 Task: Look for One-way flight tickets for 2 adults, in Business from Abu Rudeis to Tehran to travel on 19-Nov-2023.  Stops: Any number of stops. Choice of flight is British Airways.
Action: Mouse moved to (275, 247)
Screenshot: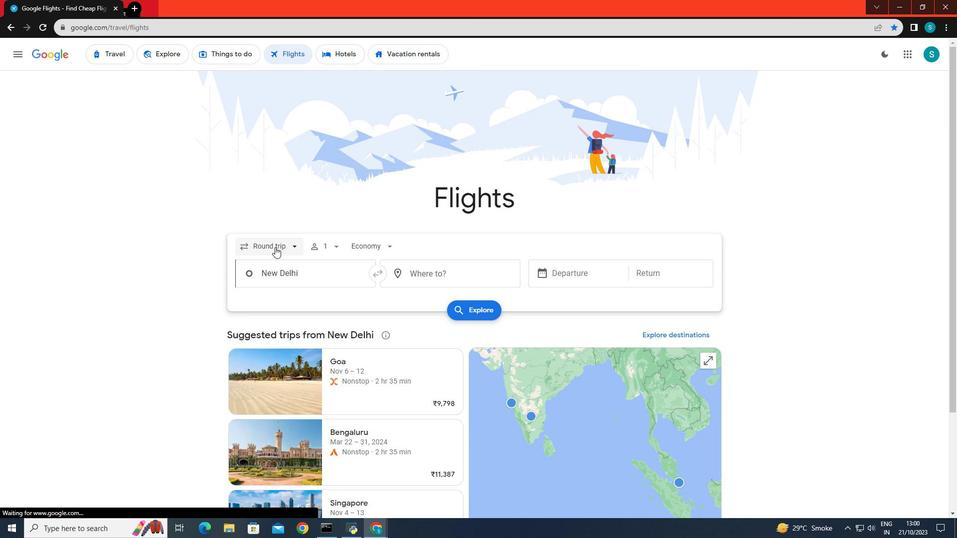 
Action: Mouse pressed left at (275, 247)
Screenshot: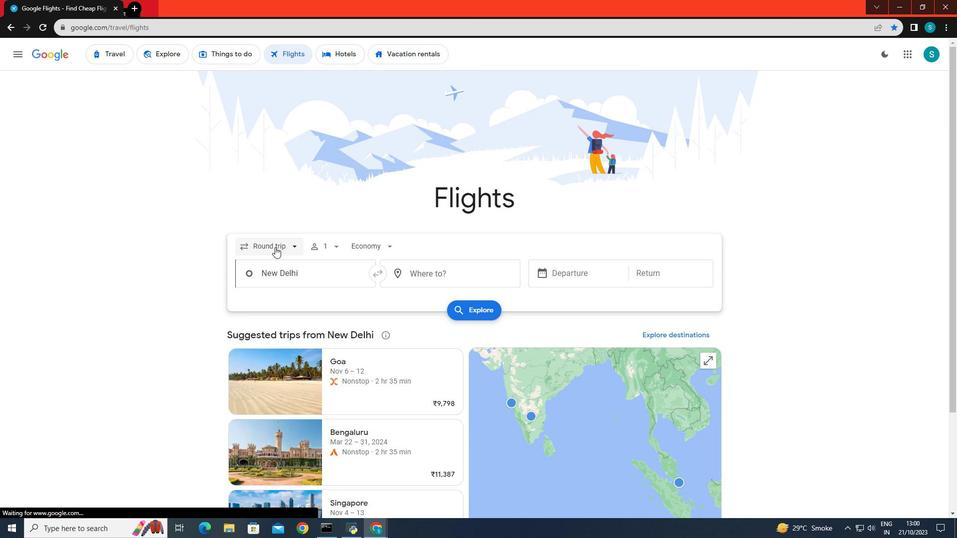 
Action: Mouse moved to (277, 297)
Screenshot: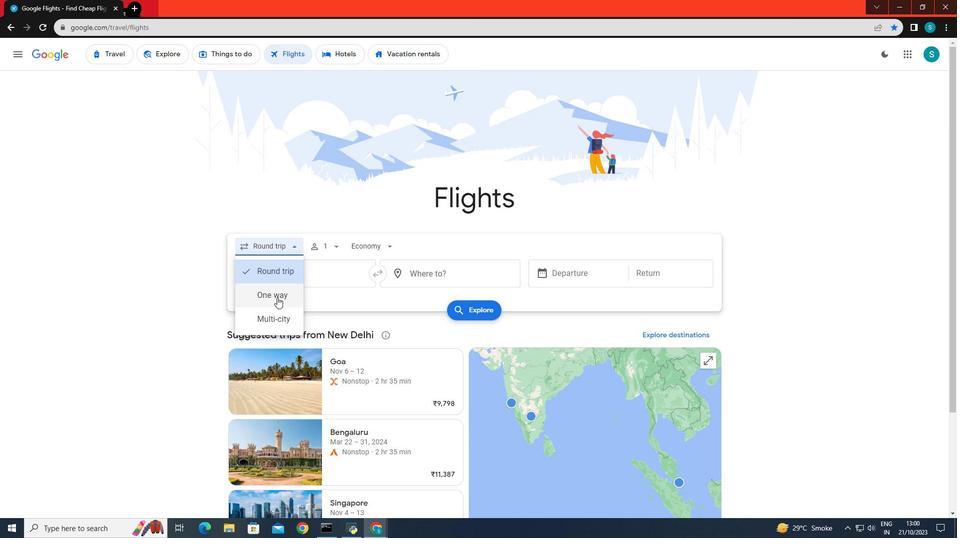 
Action: Mouse pressed left at (277, 297)
Screenshot: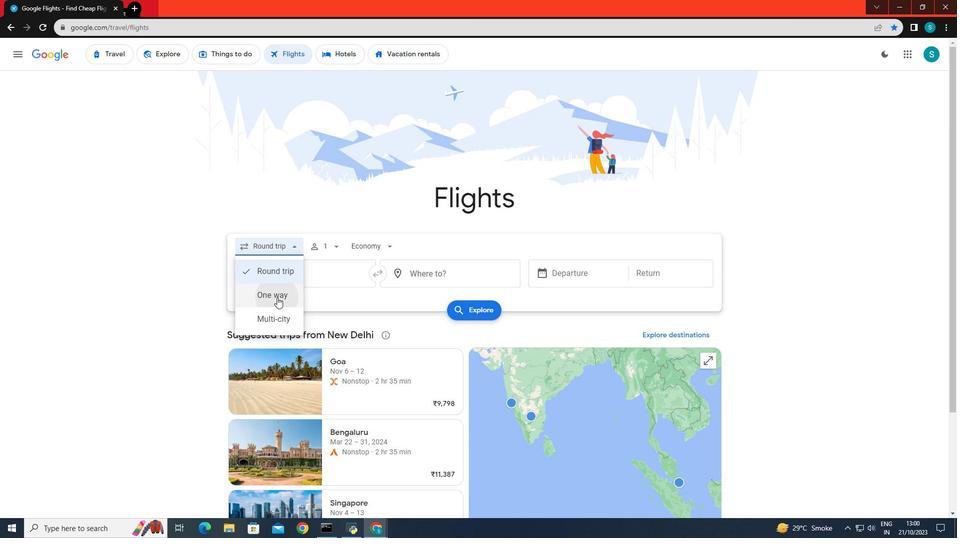 
Action: Mouse moved to (327, 239)
Screenshot: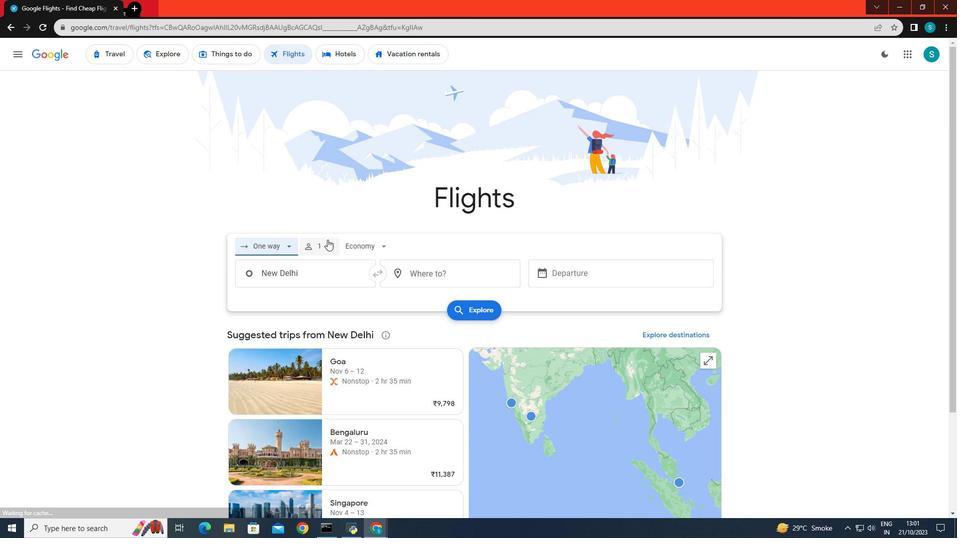 
Action: Mouse pressed left at (327, 239)
Screenshot: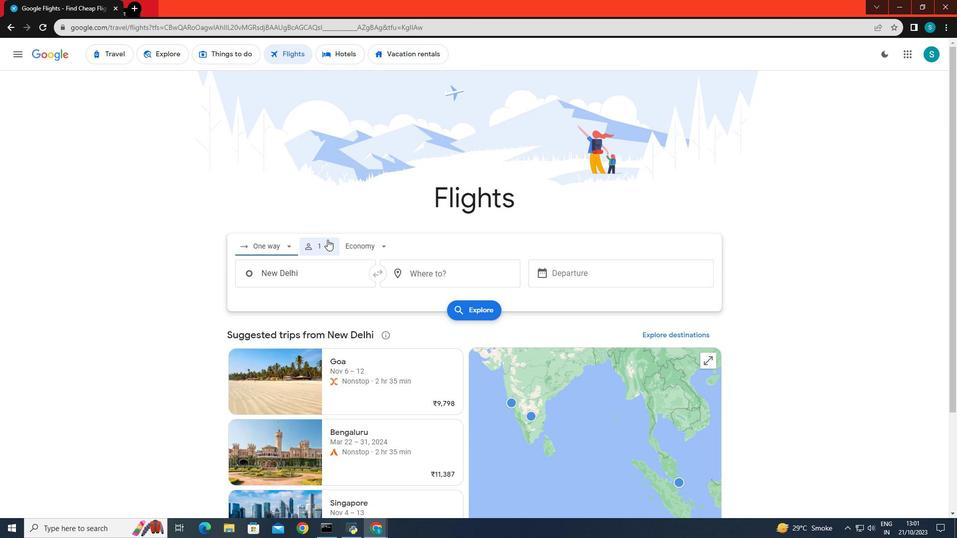 
Action: Mouse moved to (406, 269)
Screenshot: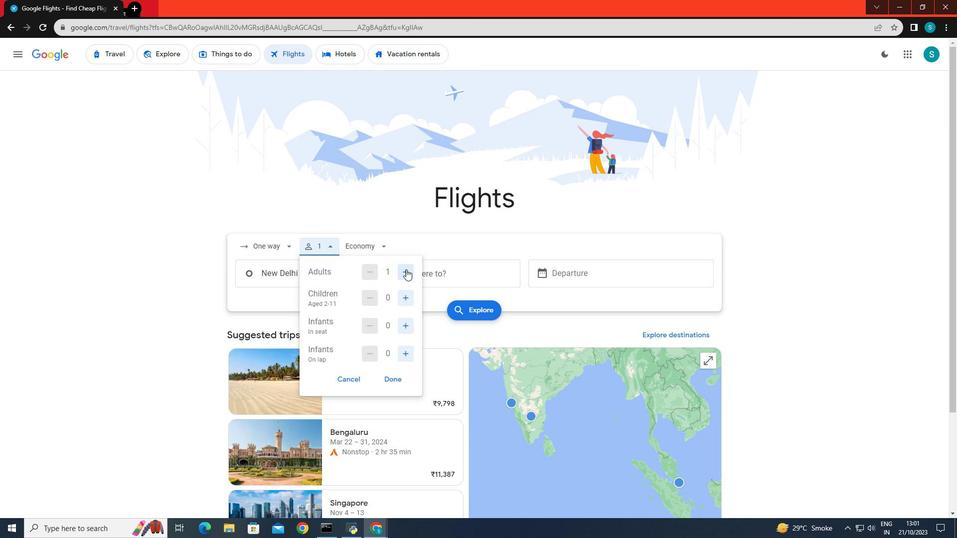 
Action: Mouse pressed left at (406, 269)
Screenshot: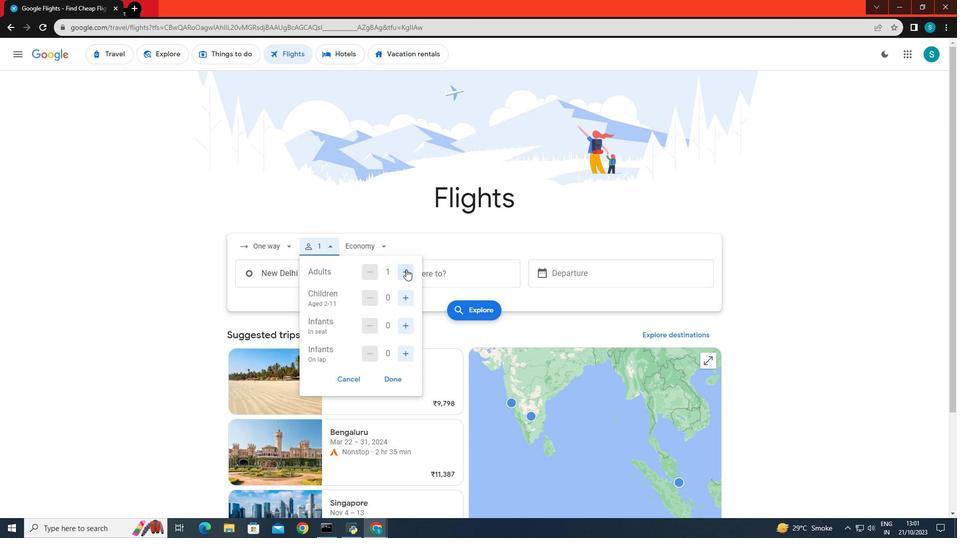 
Action: Mouse moved to (395, 379)
Screenshot: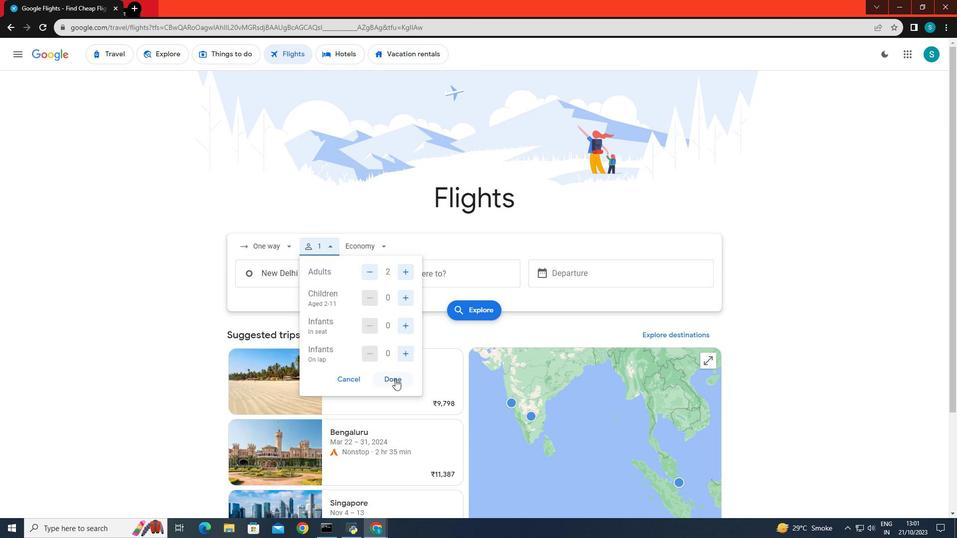 
Action: Mouse pressed left at (395, 379)
Screenshot: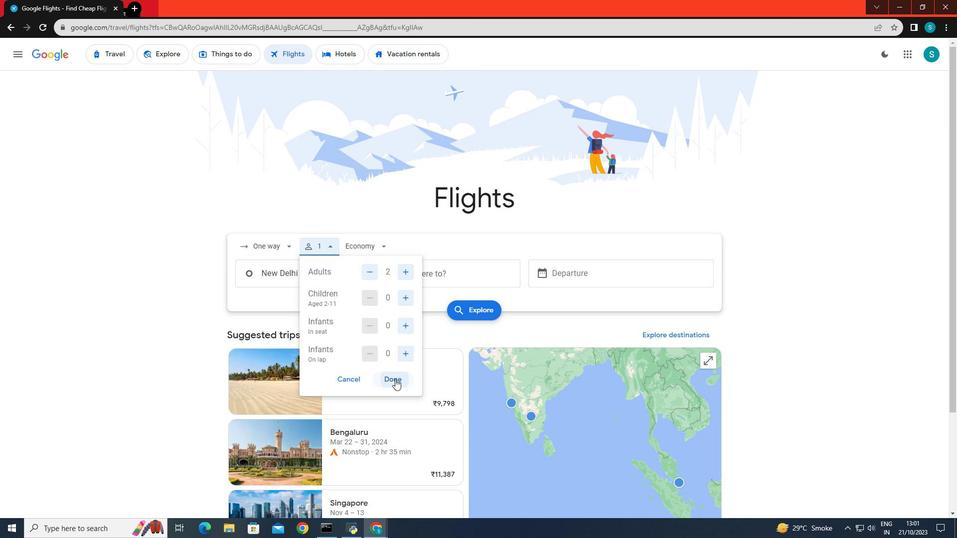 
Action: Mouse moved to (363, 243)
Screenshot: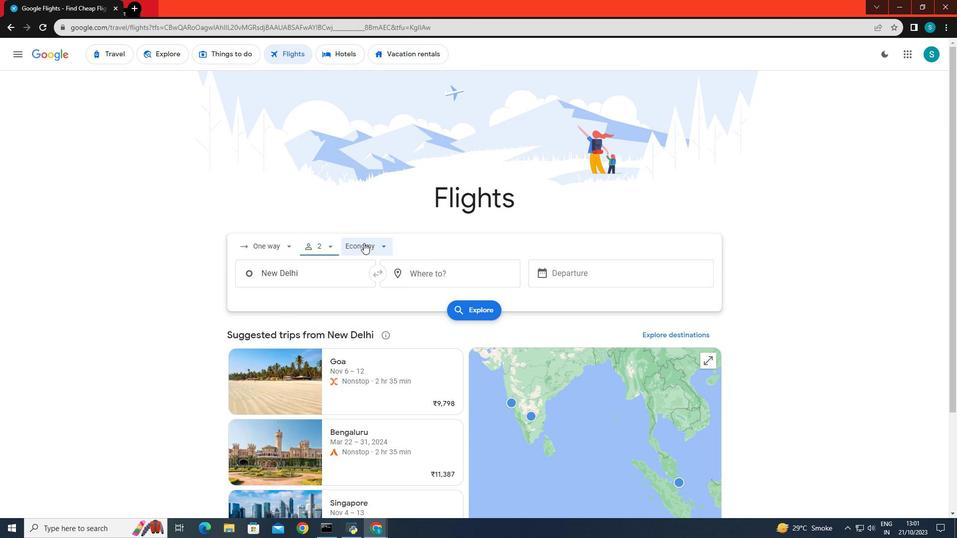 
Action: Mouse pressed left at (363, 243)
Screenshot: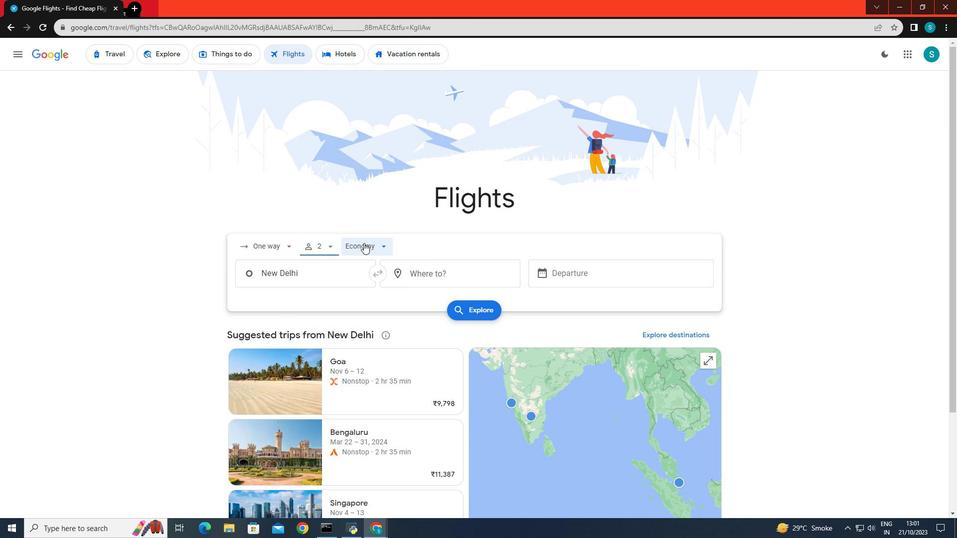
Action: Mouse moved to (360, 314)
Screenshot: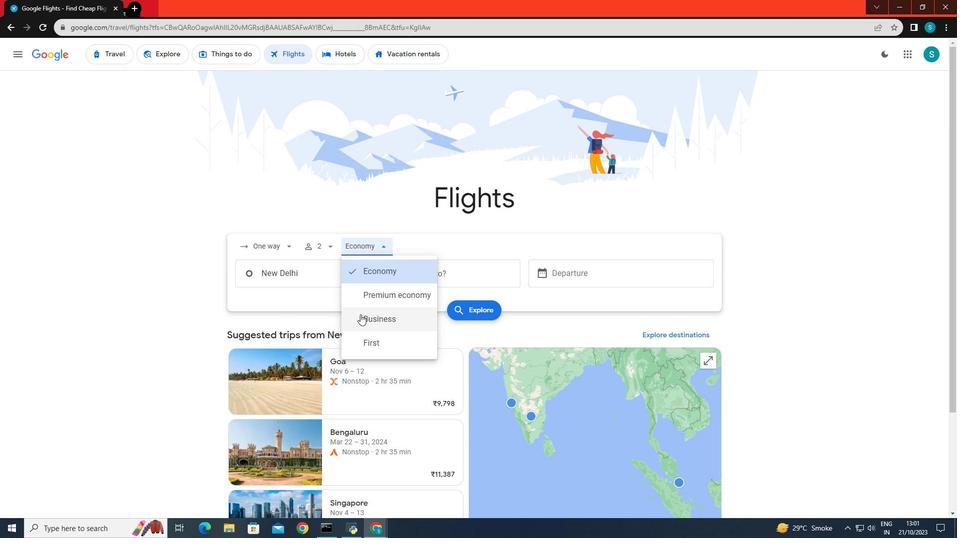 
Action: Mouse pressed left at (360, 314)
Screenshot: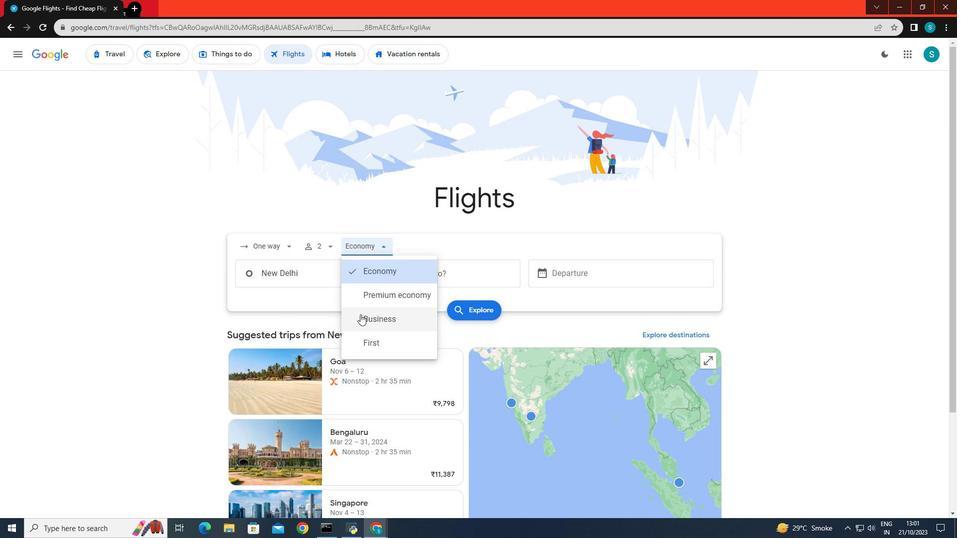 
Action: Mouse moved to (309, 266)
Screenshot: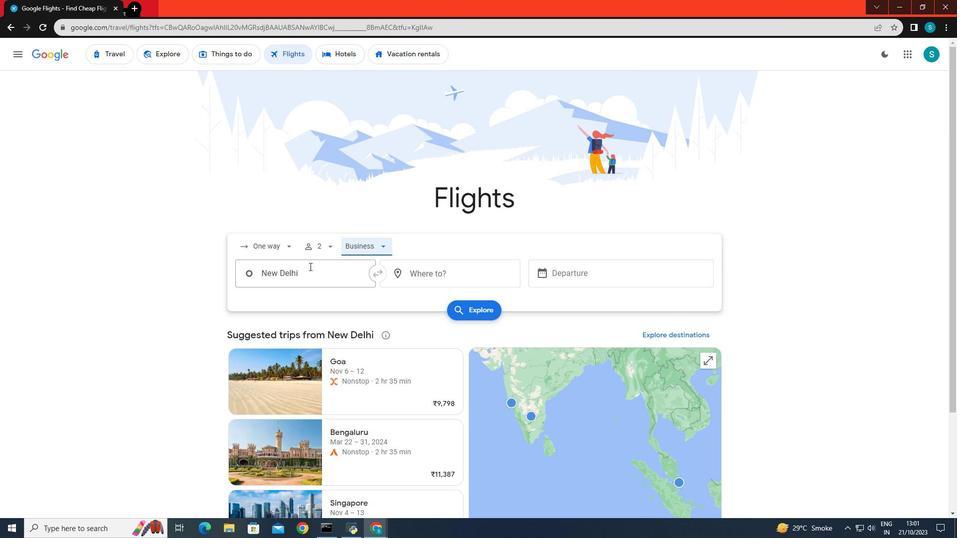 
Action: Mouse scrolled (309, 266) with delta (0, 0)
Screenshot: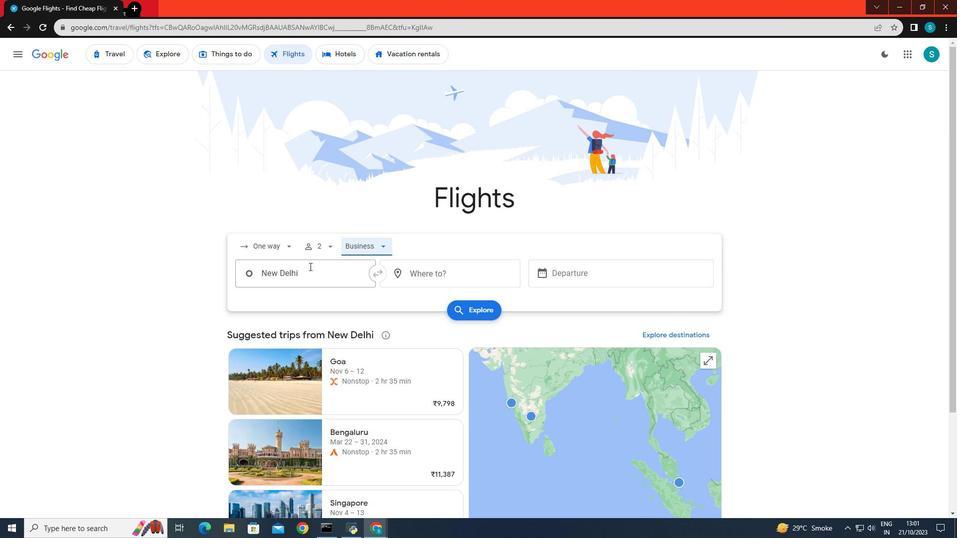 
Action: Mouse scrolled (309, 266) with delta (0, 0)
Screenshot: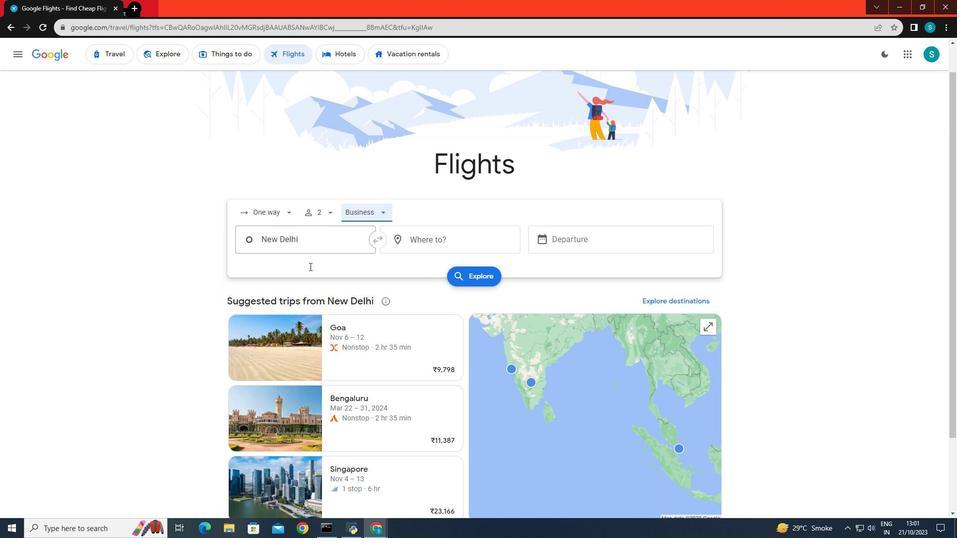 
Action: Mouse moved to (312, 178)
Screenshot: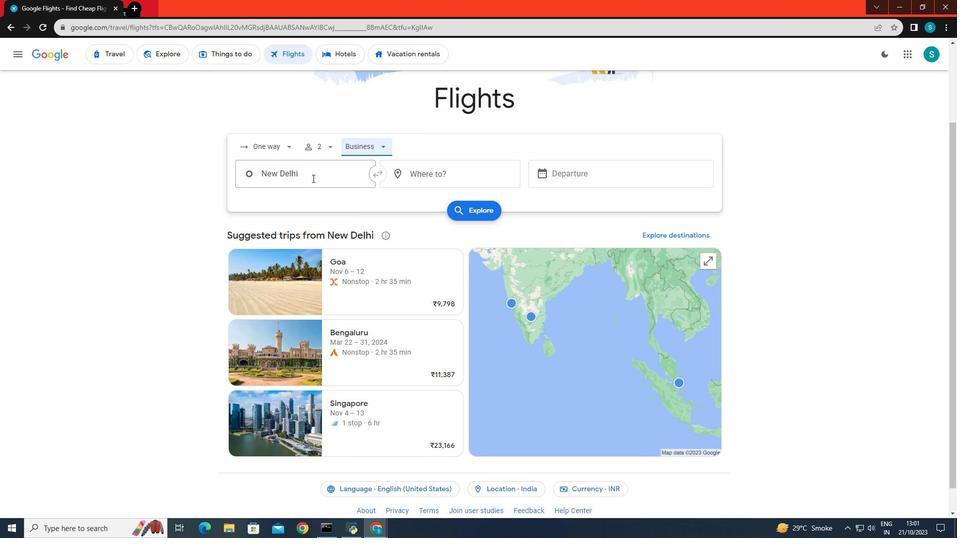 
Action: Mouse pressed left at (312, 178)
Screenshot: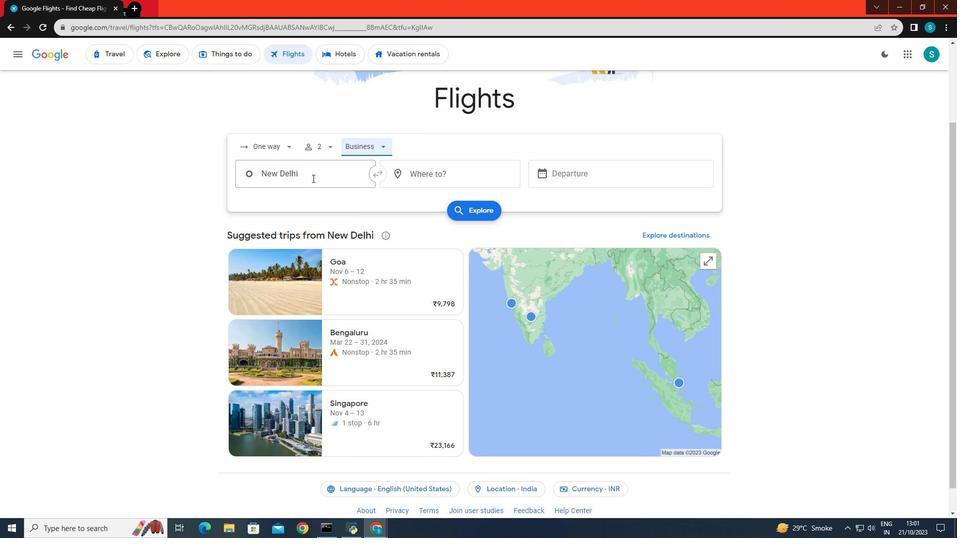 
Action: Key pressed <Key.backspace><Key.caps_lock>A<Key.caps_lock>bu<Key.space><Key.backspace><Key.space><Key.caps_lock>R<Key.caps_lock>udei
Screenshot: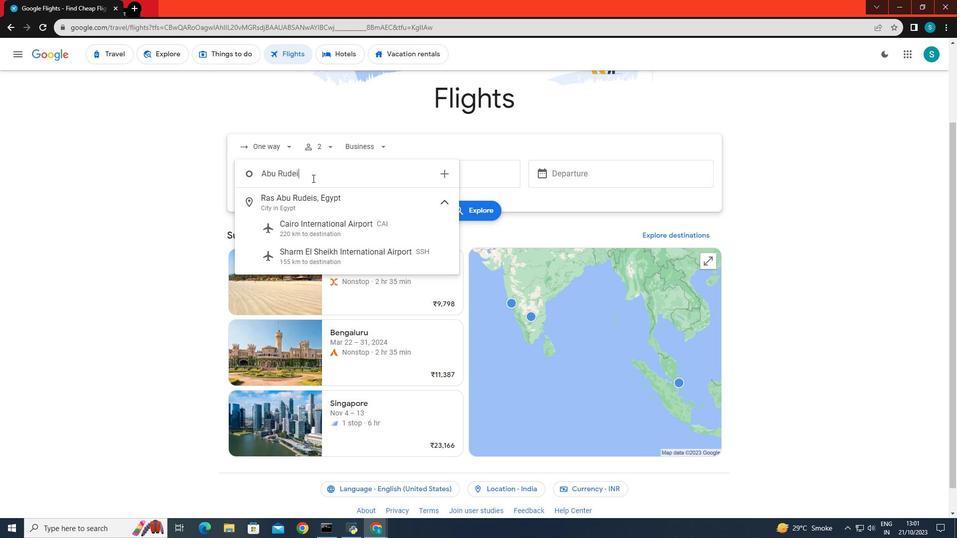 
Action: Mouse moved to (313, 224)
Screenshot: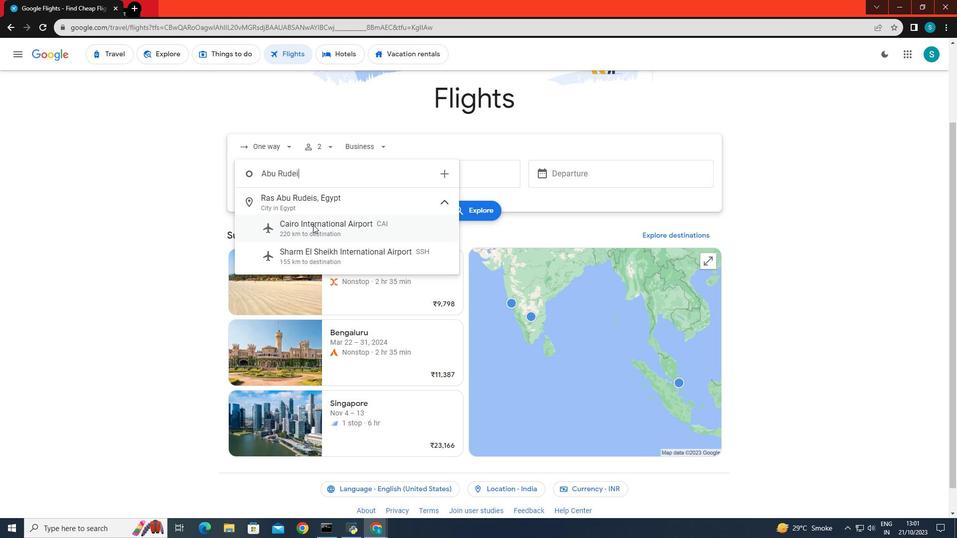 
Action: Mouse pressed left at (313, 224)
Screenshot: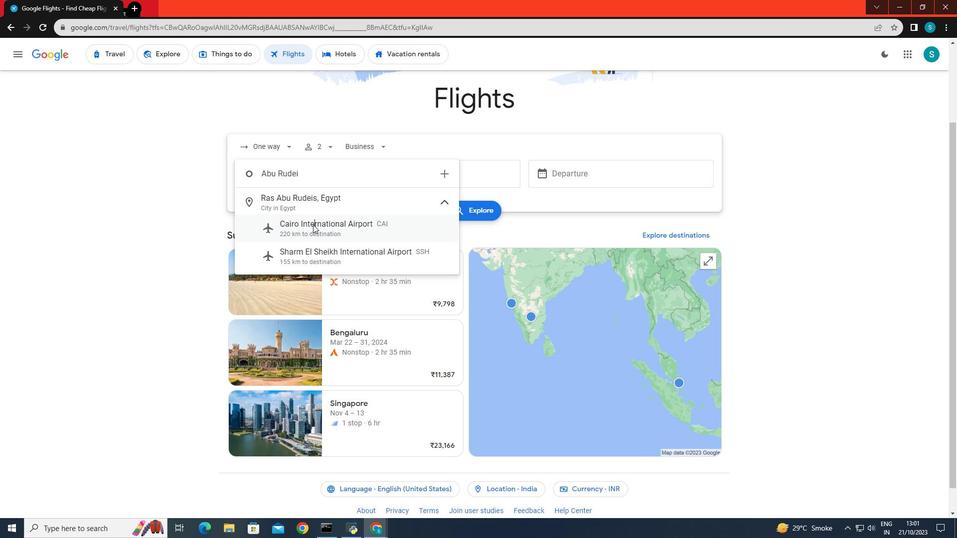 
Action: Mouse moved to (411, 177)
Screenshot: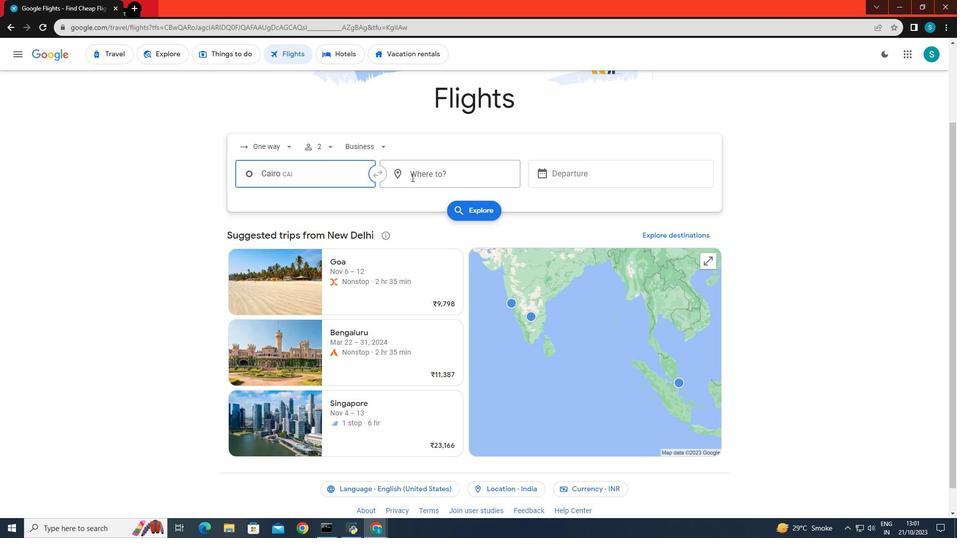 
Action: Mouse pressed left at (411, 177)
Screenshot: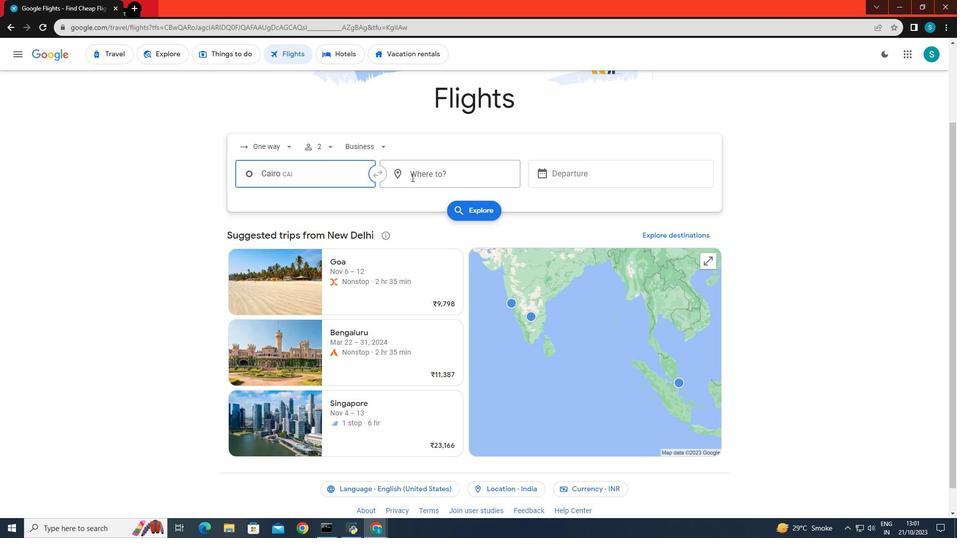 
Action: Key pressed <Key.caps_lock>T<Key.caps_lock>ehran
Screenshot: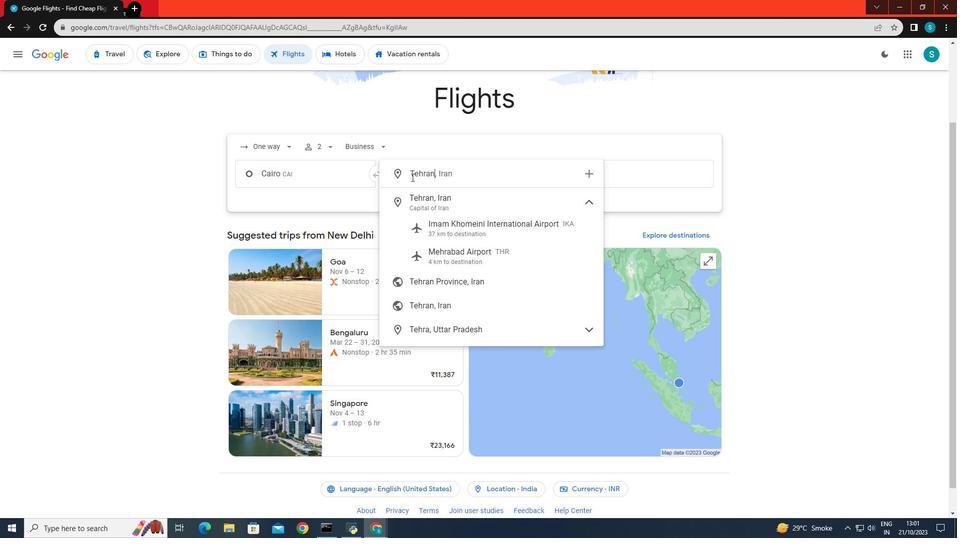 
Action: Mouse moved to (434, 252)
Screenshot: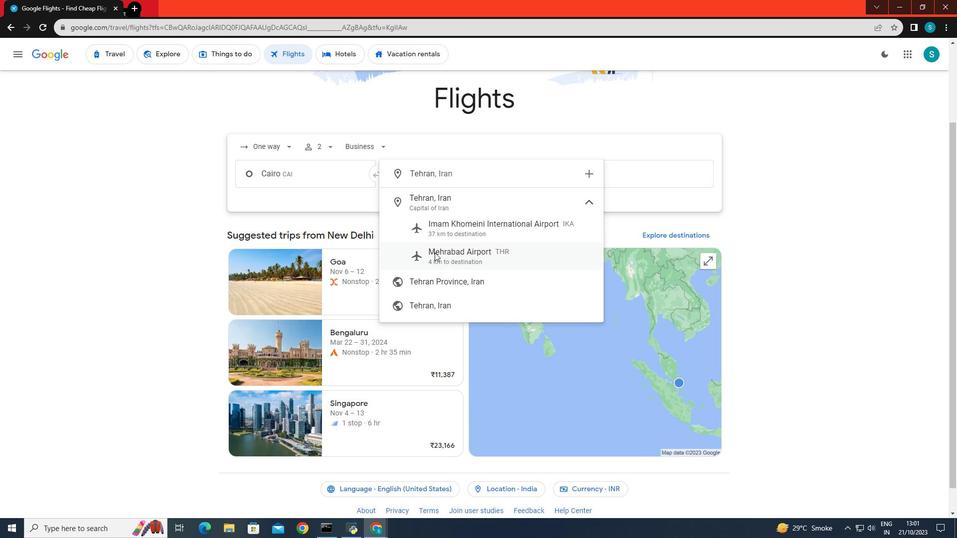 
Action: Mouse pressed left at (434, 252)
Screenshot: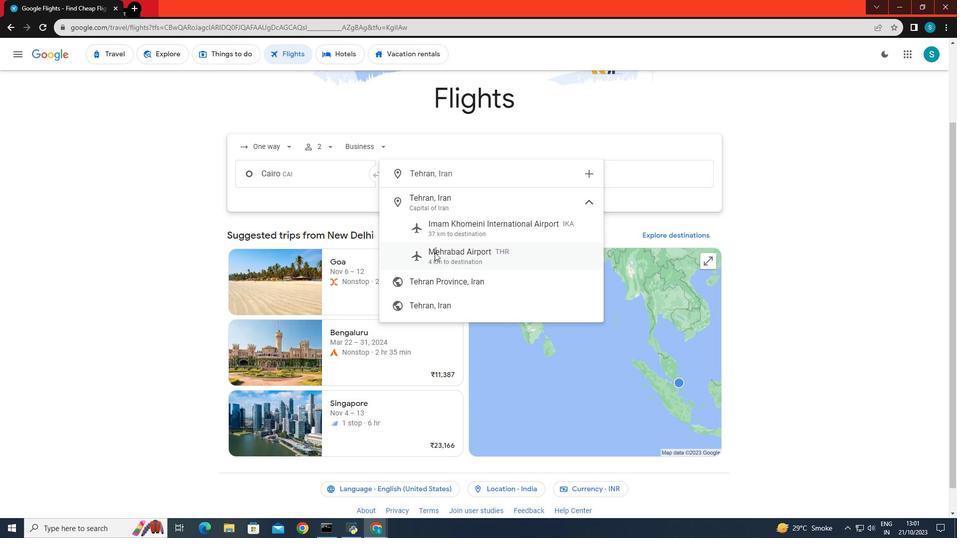 
Action: Mouse moved to (573, 169)
Screenshot: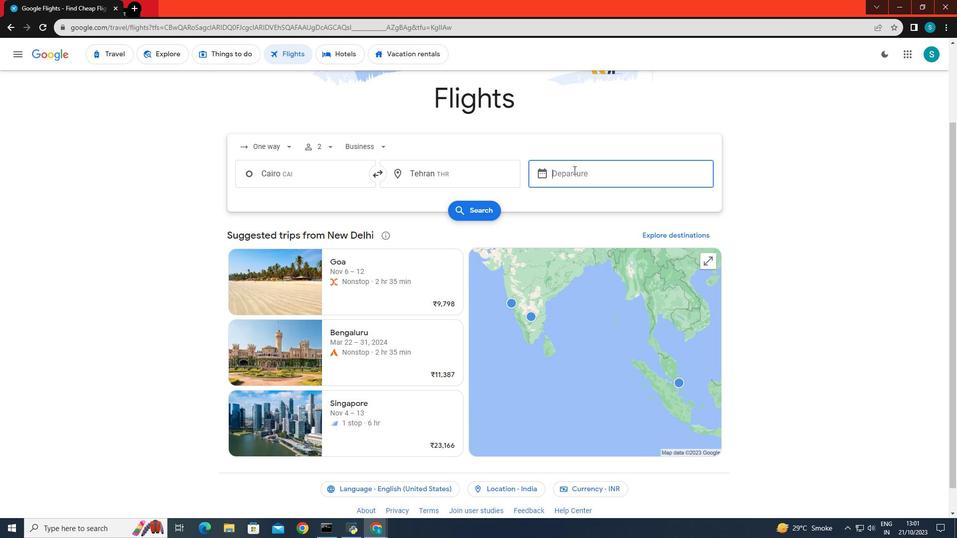 
Action: Mouse pressed left at (573, 169)
Screenshot: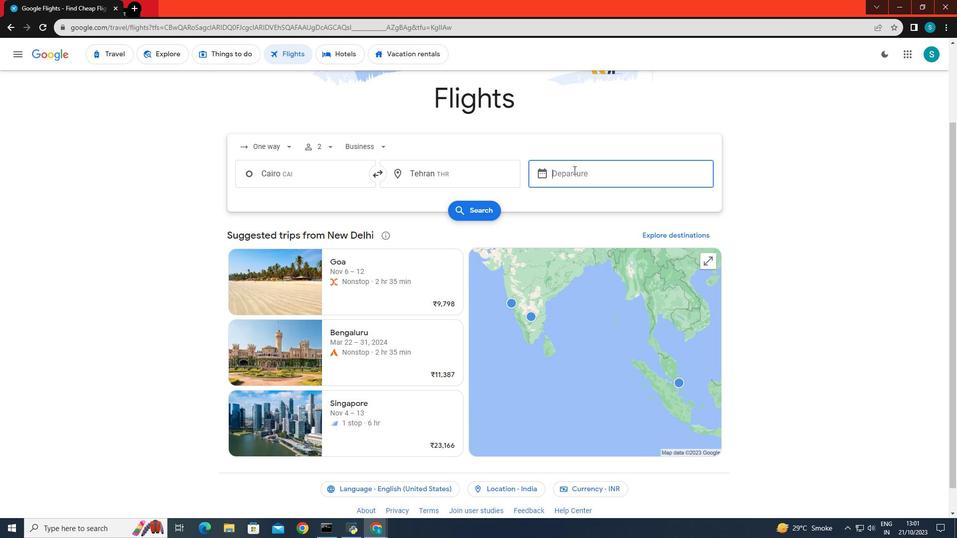 
Action: Mouse moved to (550, 324)
Screenshot: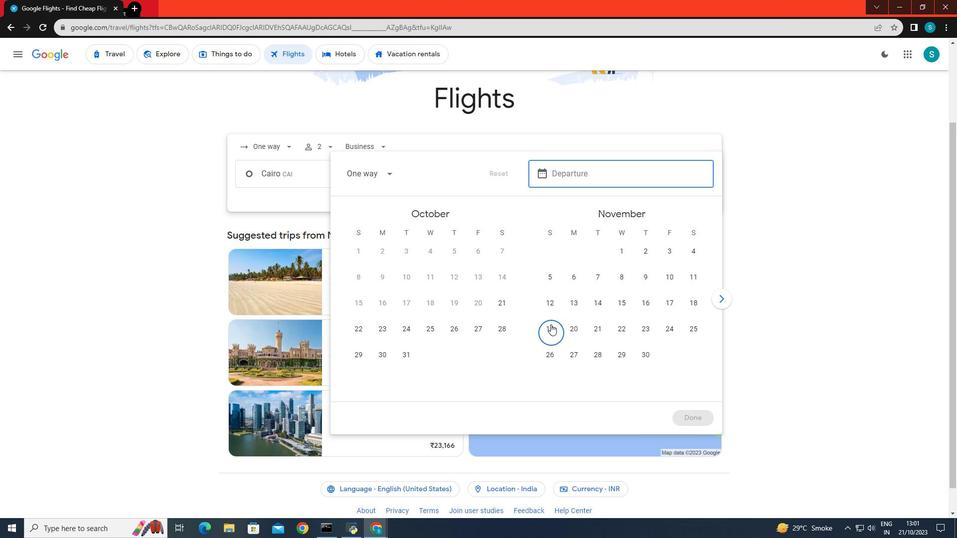 
Action: Mouse pressed left at (550, 324)
Screenshot: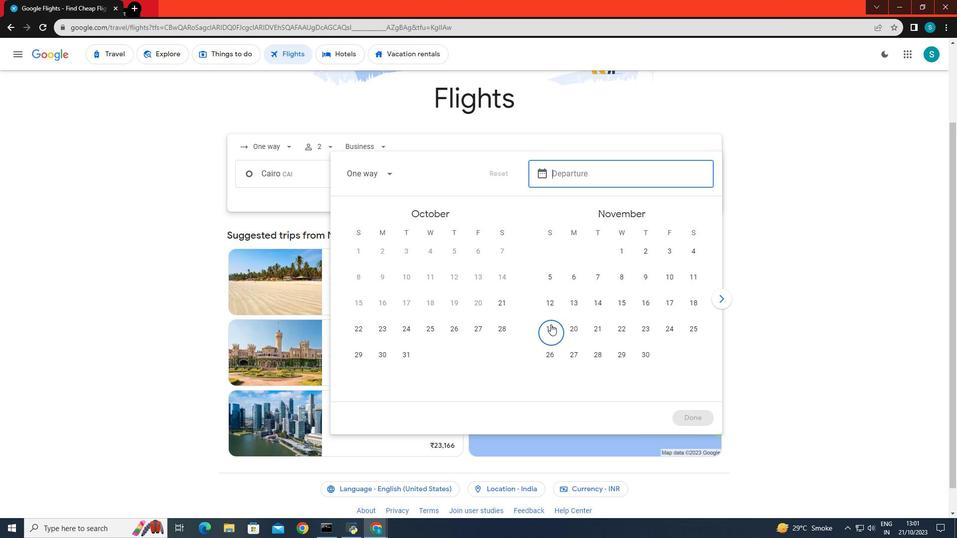 
Action: Mouse moved to (690, 415)
Screenshot: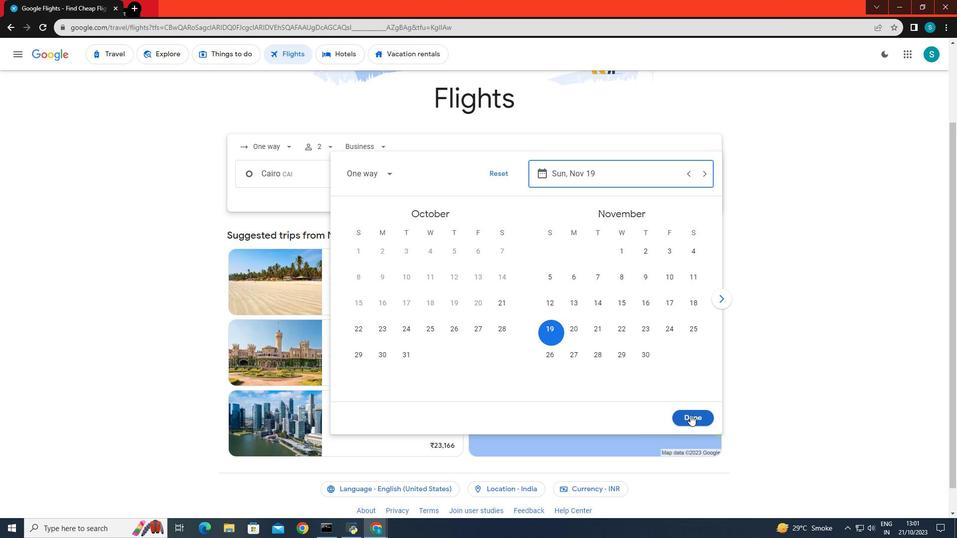 
Action: Mouse pressed left at (690, 415)
Screenshot: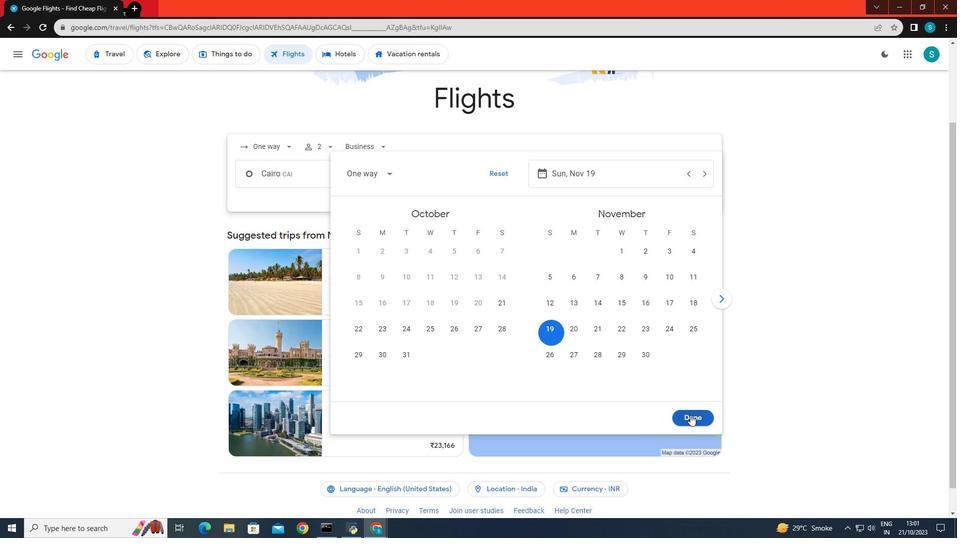 
Action: Mouse moved to (479, 210)
Screenshot: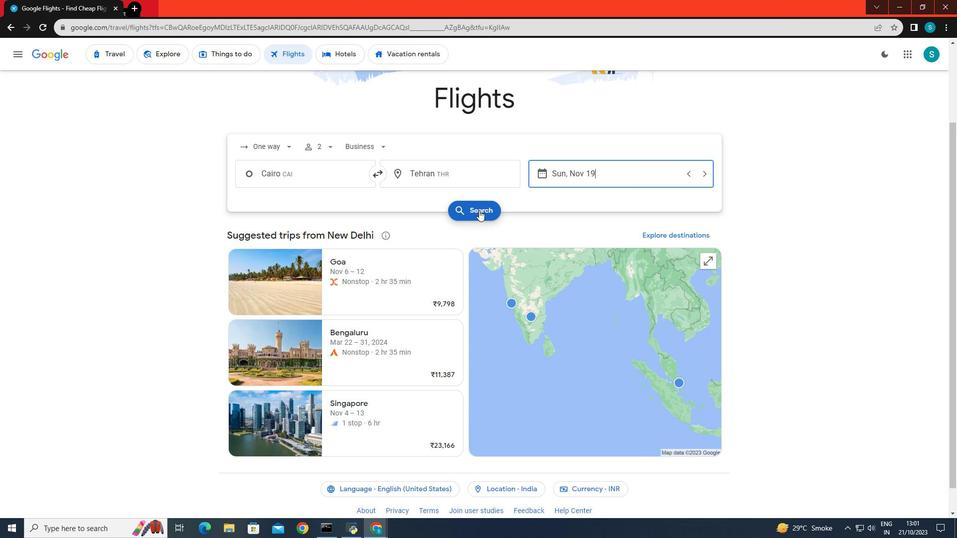 
Action: Mouse pressed left at (479, 210)
Screenshot: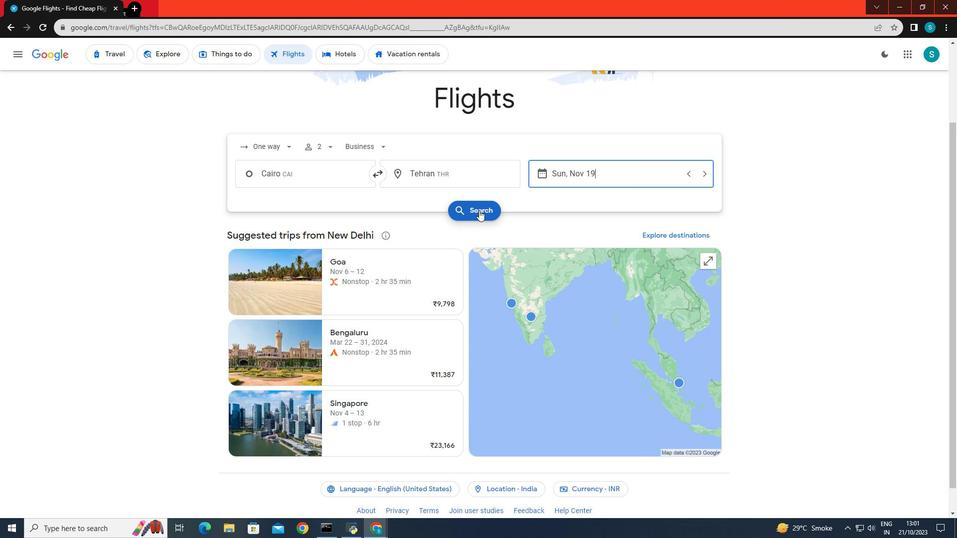 
Action: Mouse moved to (314, 145)
Screenshot: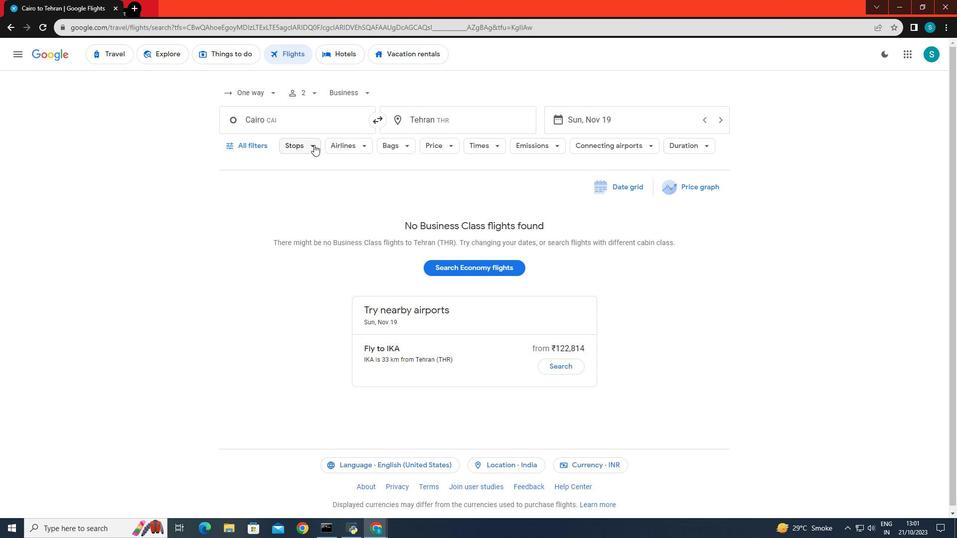 
Action: Mouse pressed left at (314, 145)
Screenshot: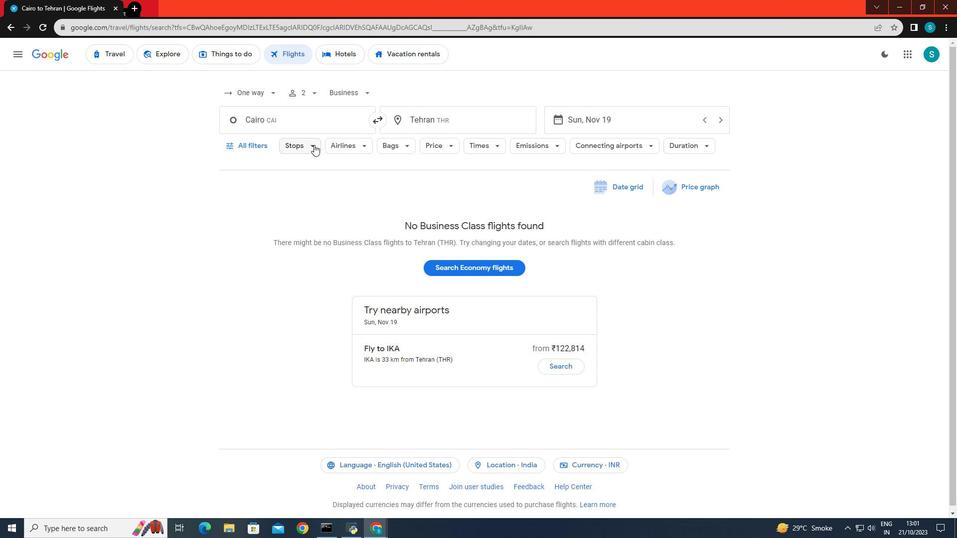 
Action: Mouse moved to (303, 198)
Screenshot: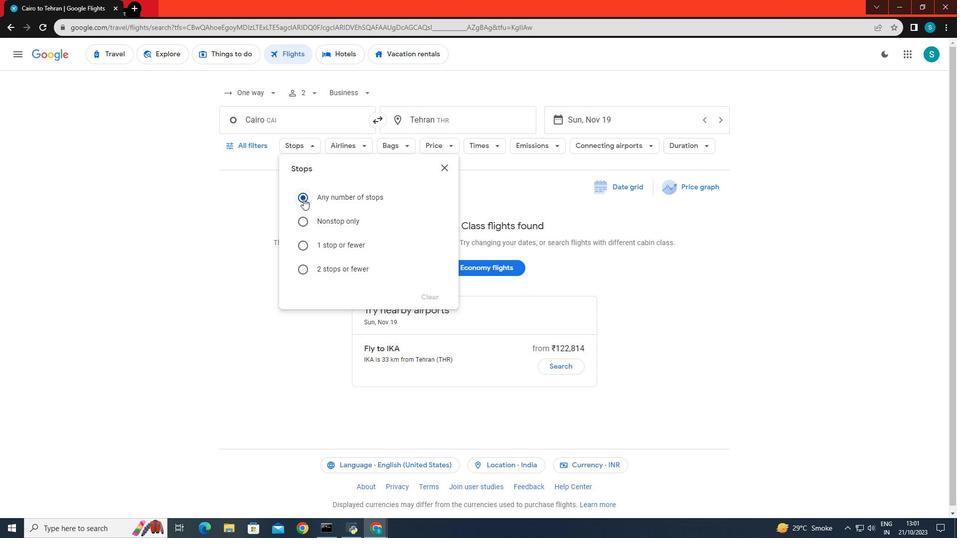 
Action: Mouse pressed left at (303, 198)
Screenshot: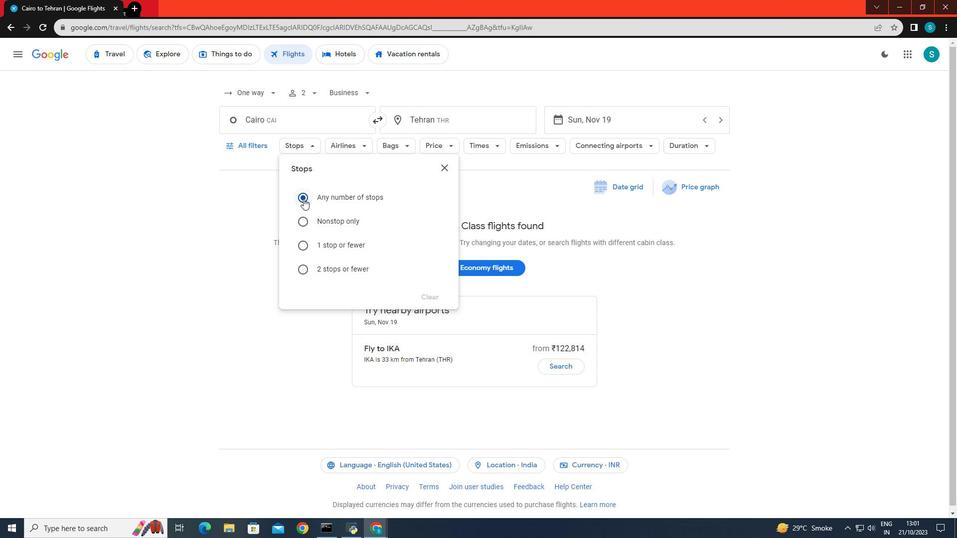 
Action: Mouse moved to (242, 254)
Screenshot: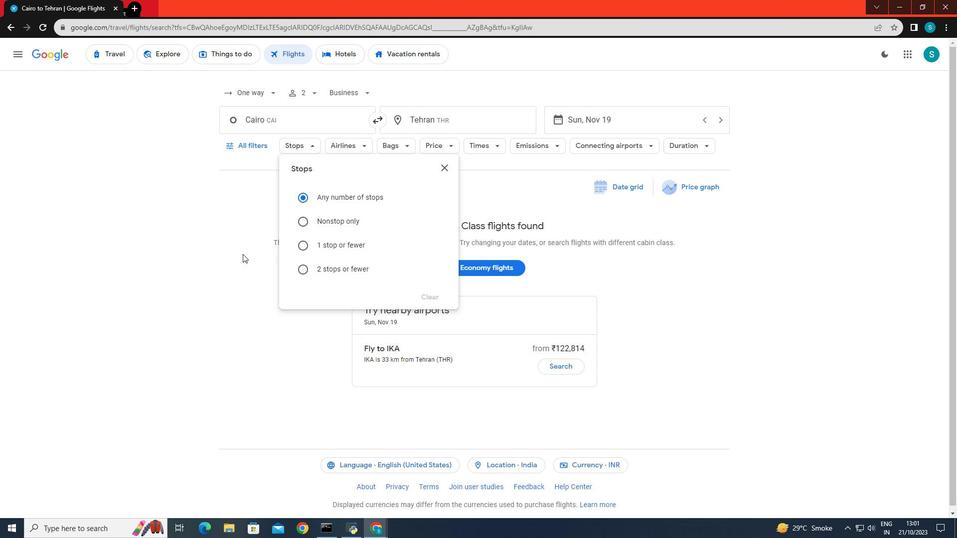 
Action: Mouse pressed left at (242, 254)
Screenshot: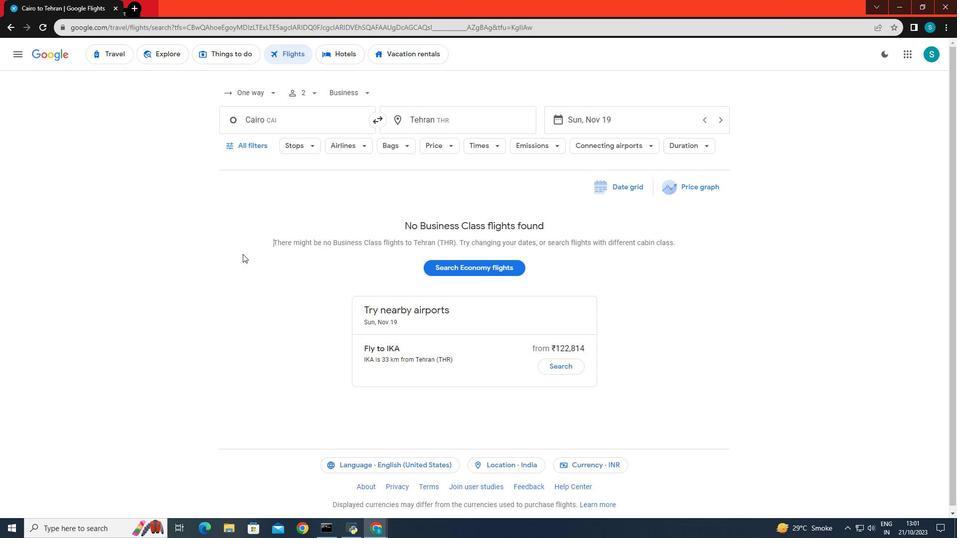 
Action: Mouse moved to (366, 147)
Screenshot: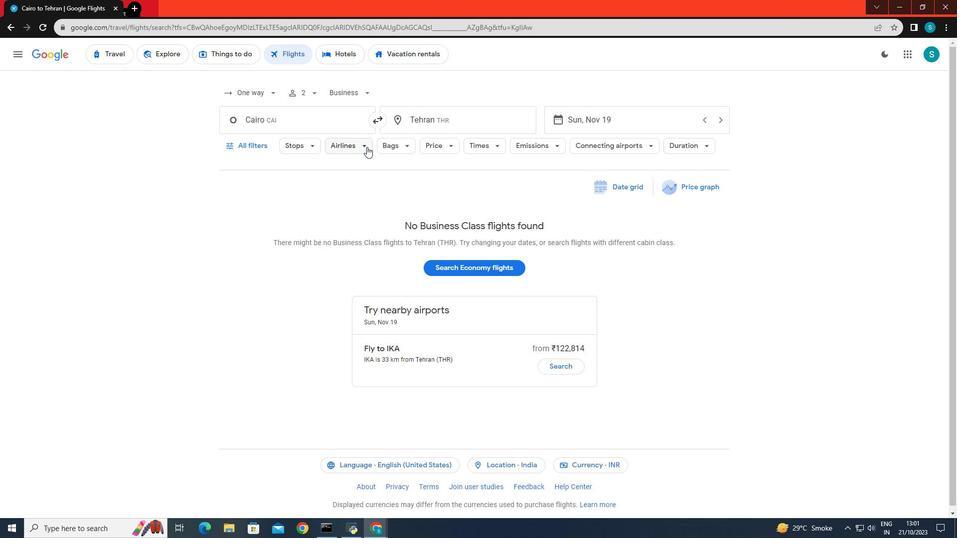 
Action: Mouse pressed left at (366, 147)
Screenshot: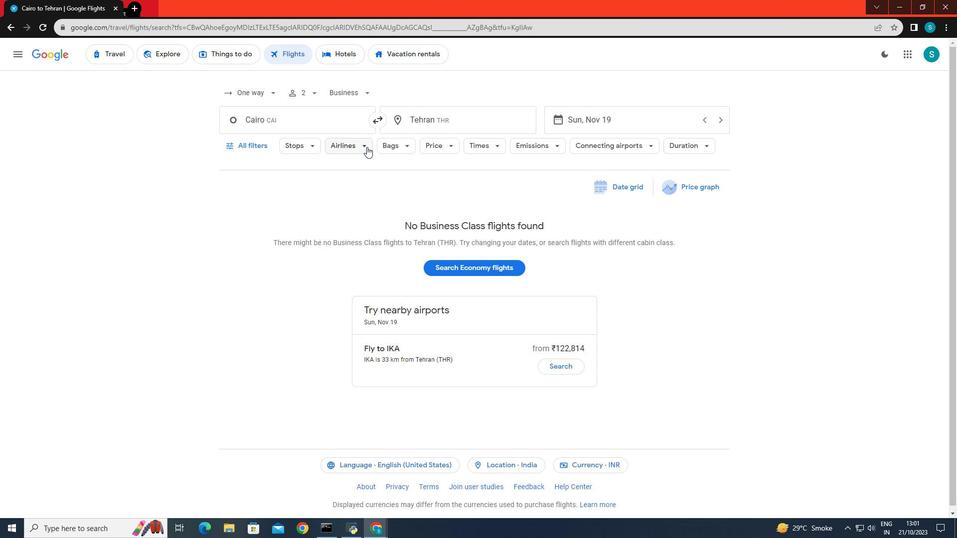 
Action: Mouse moved to (348, 261)
Screenshot: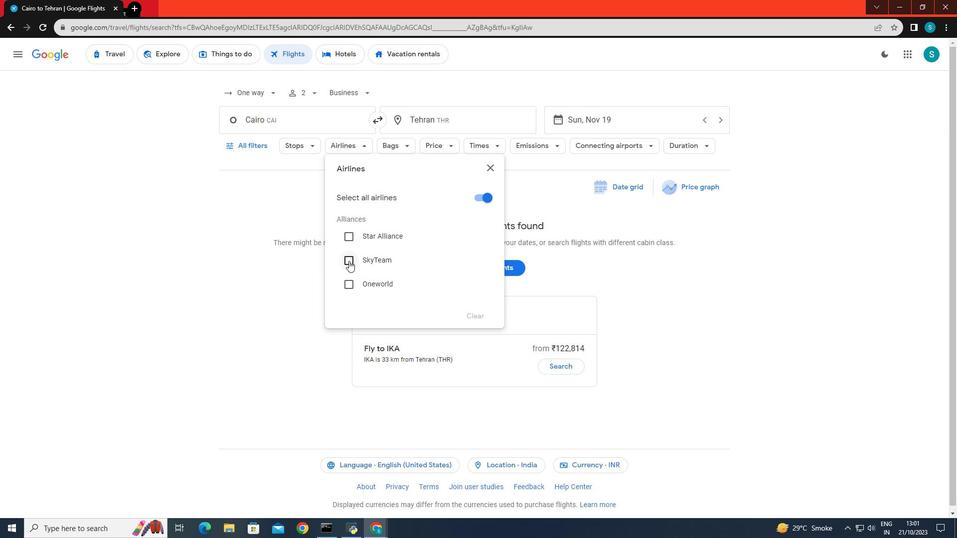
Action: Mouse pressed left at (348, 261)
Screenshot: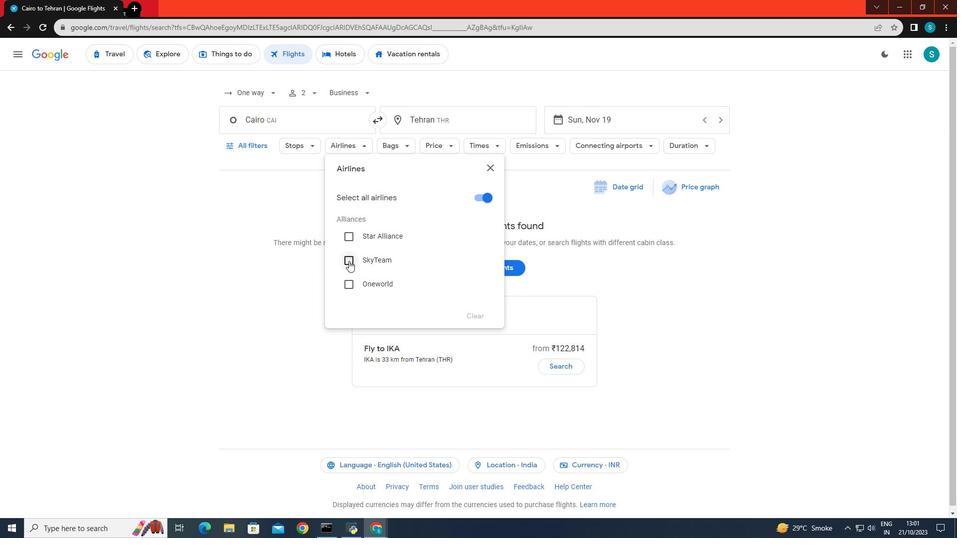 
Action: Mouse moved to (251, 262)
Screenshot: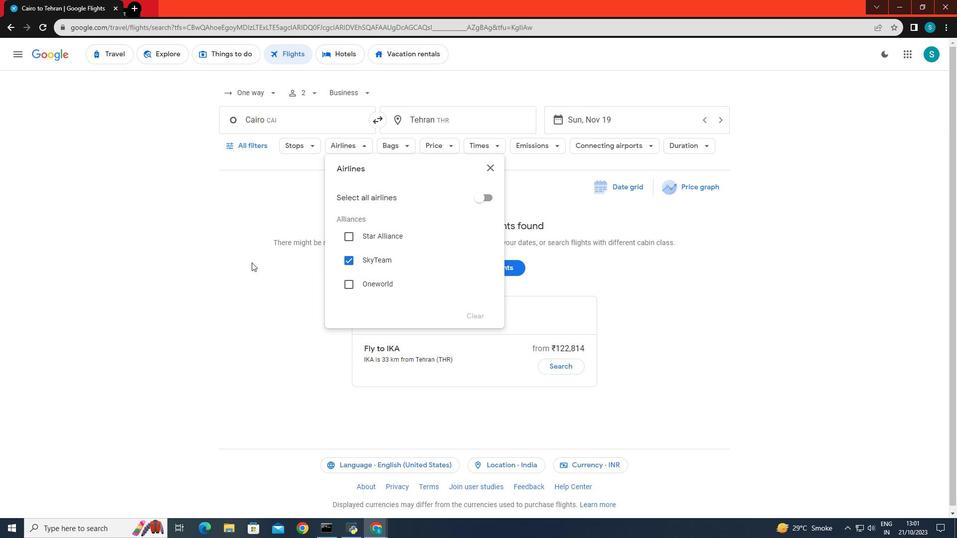 
Action: Mouse pressed left at (251, 262)
Screenshot: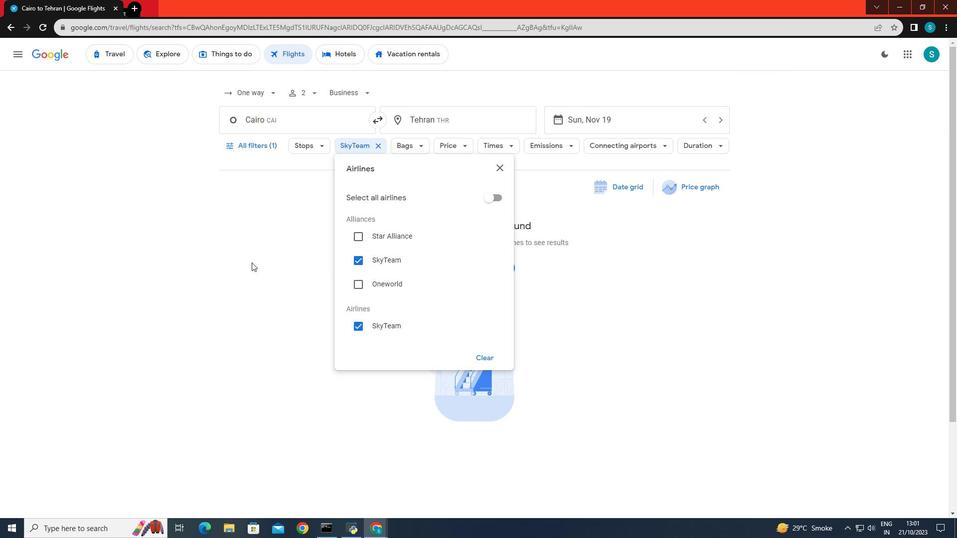
Action: Mouse moved to (267, 259)
Screenshot: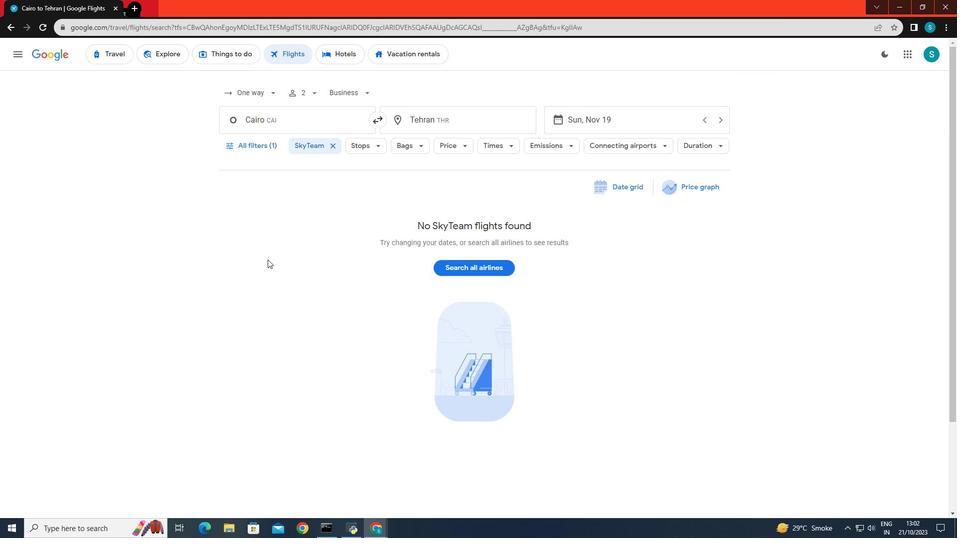 
